 Task: Change the configuration of the table layout of the mark's project to slice by "Labels".
Action: Mouse pressed left at (90, 159)
Screenshot: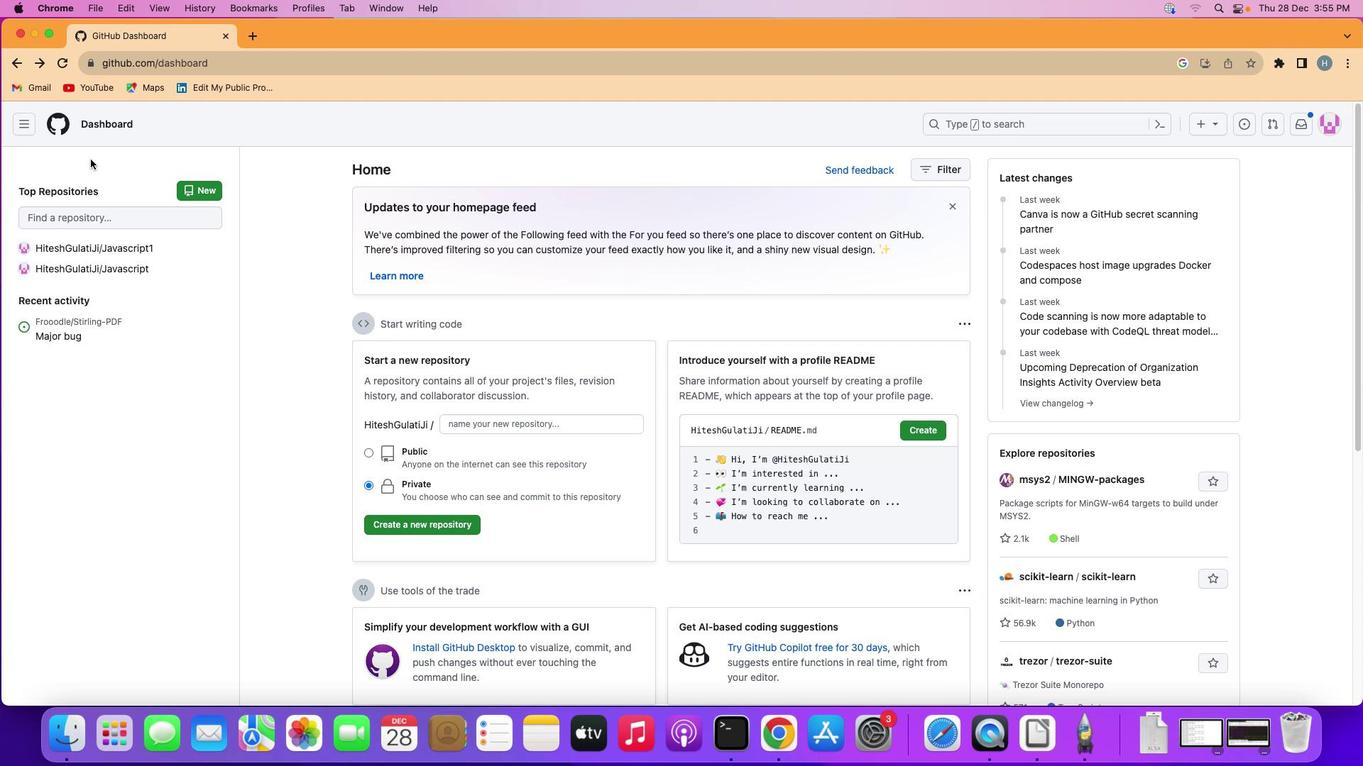 
Action: Mouse moved to (18, 120)
Screenshot: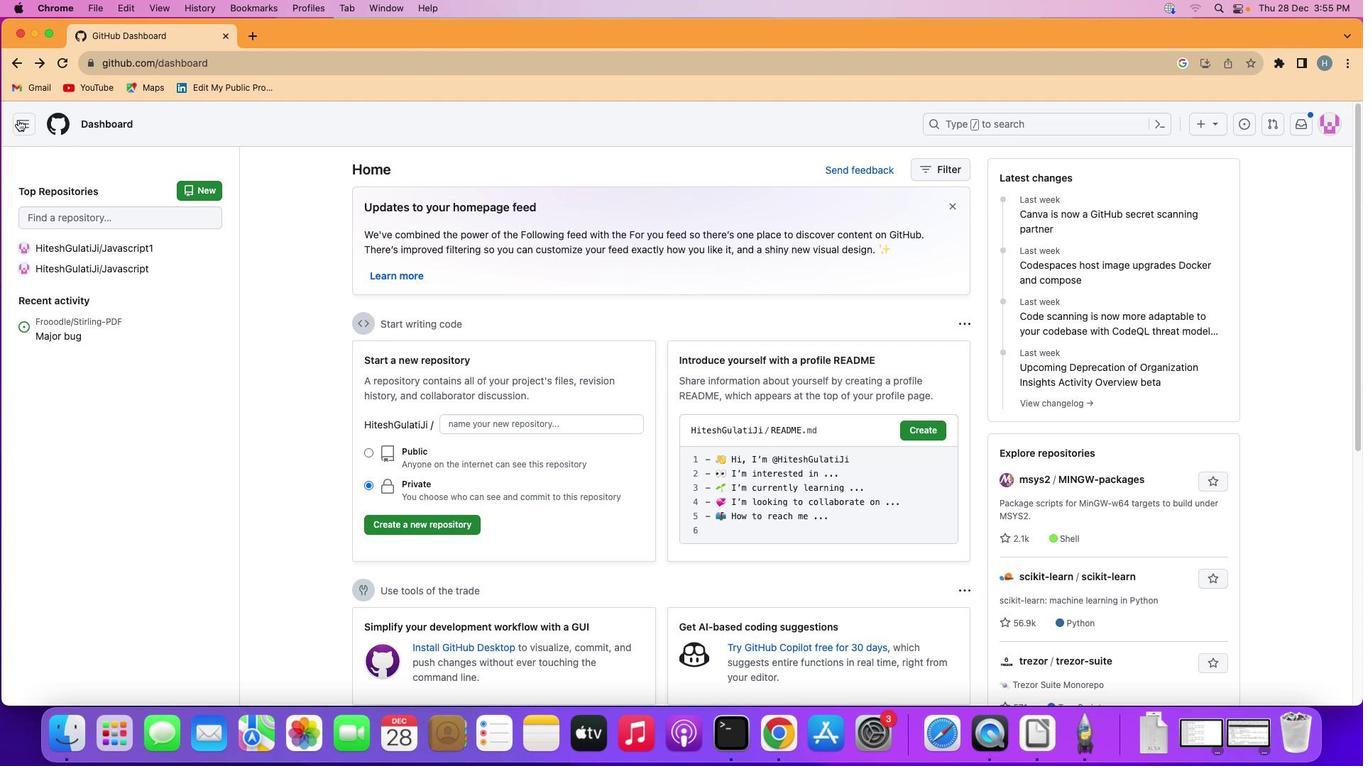 
Action: Mouse pressed left at (18, 120)
Screenshot: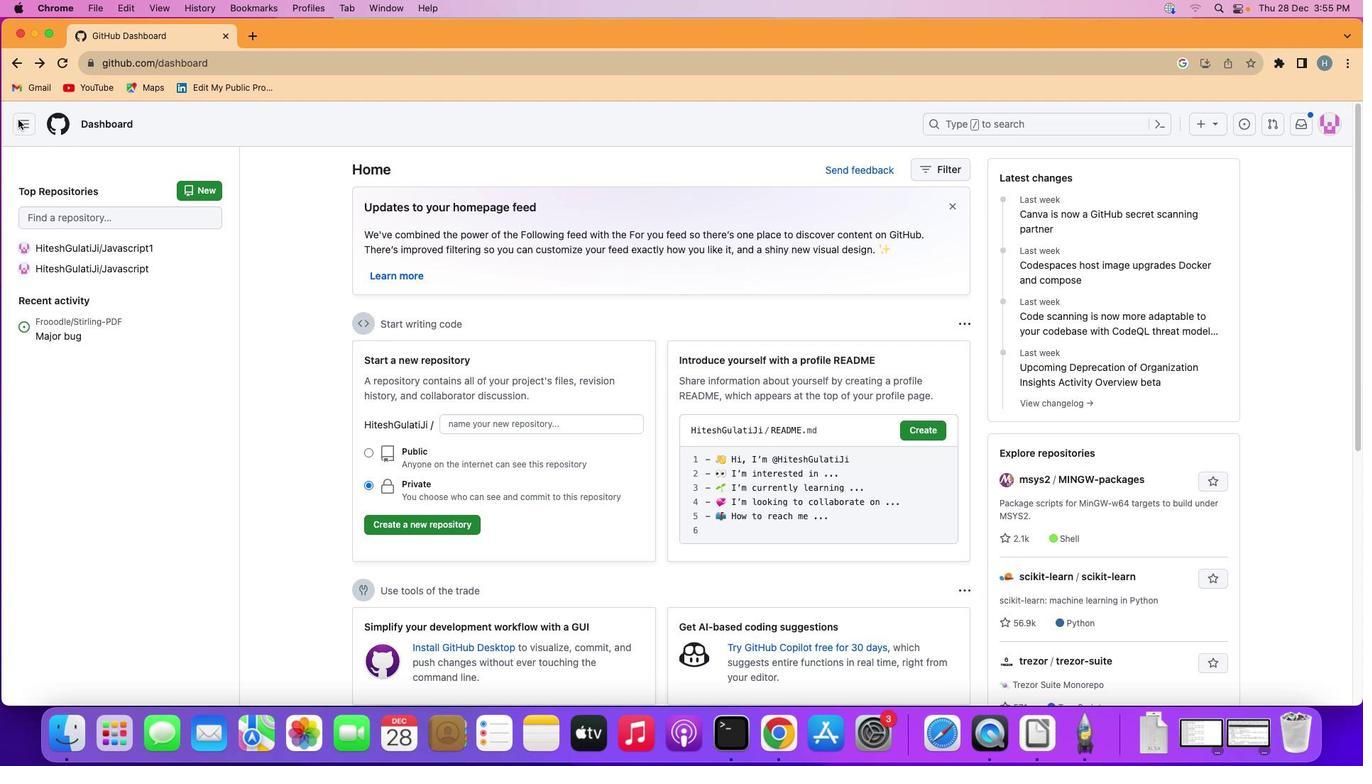 
Action: Mouse moved to (71, 215)
Screenshot: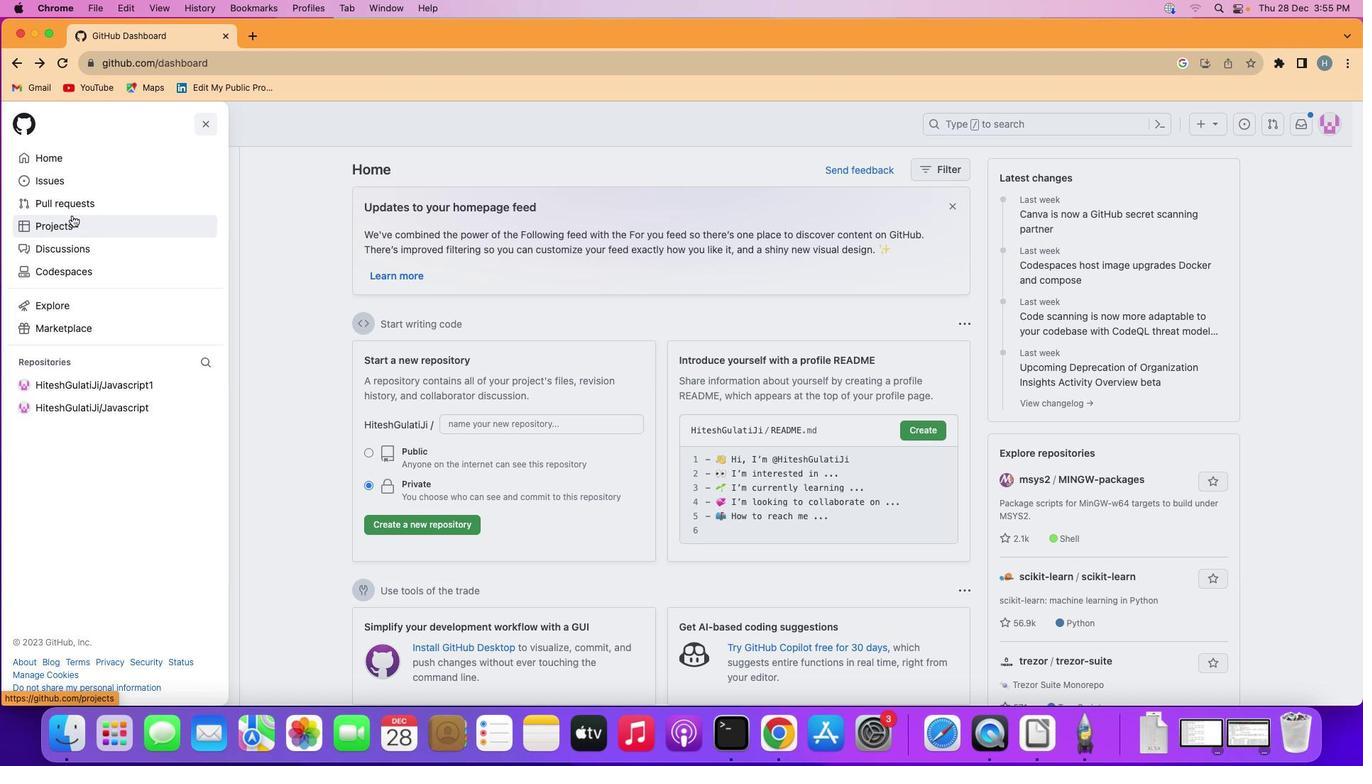 
Action: Mouse pressed left at (71, 215)
Screenshot: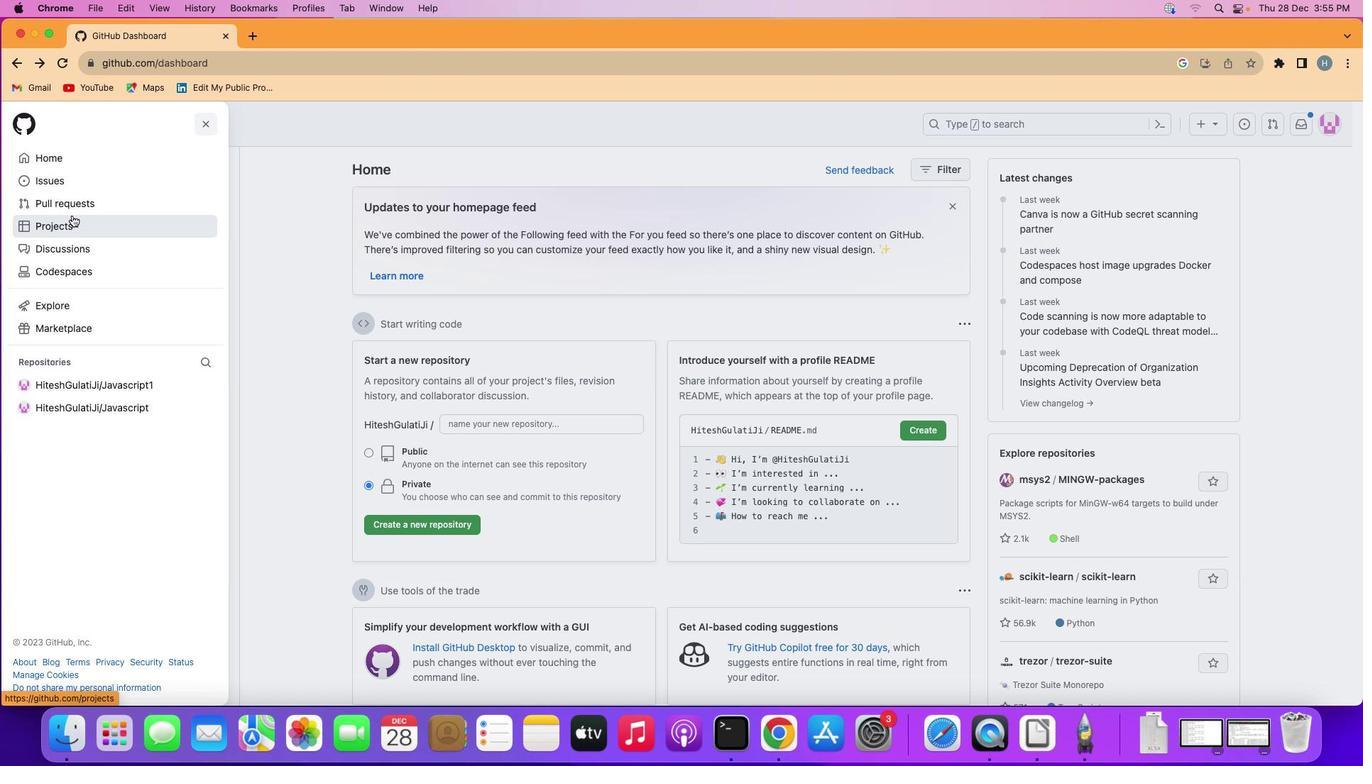
Action: Mouse moved to (532, 253)
Screenshot: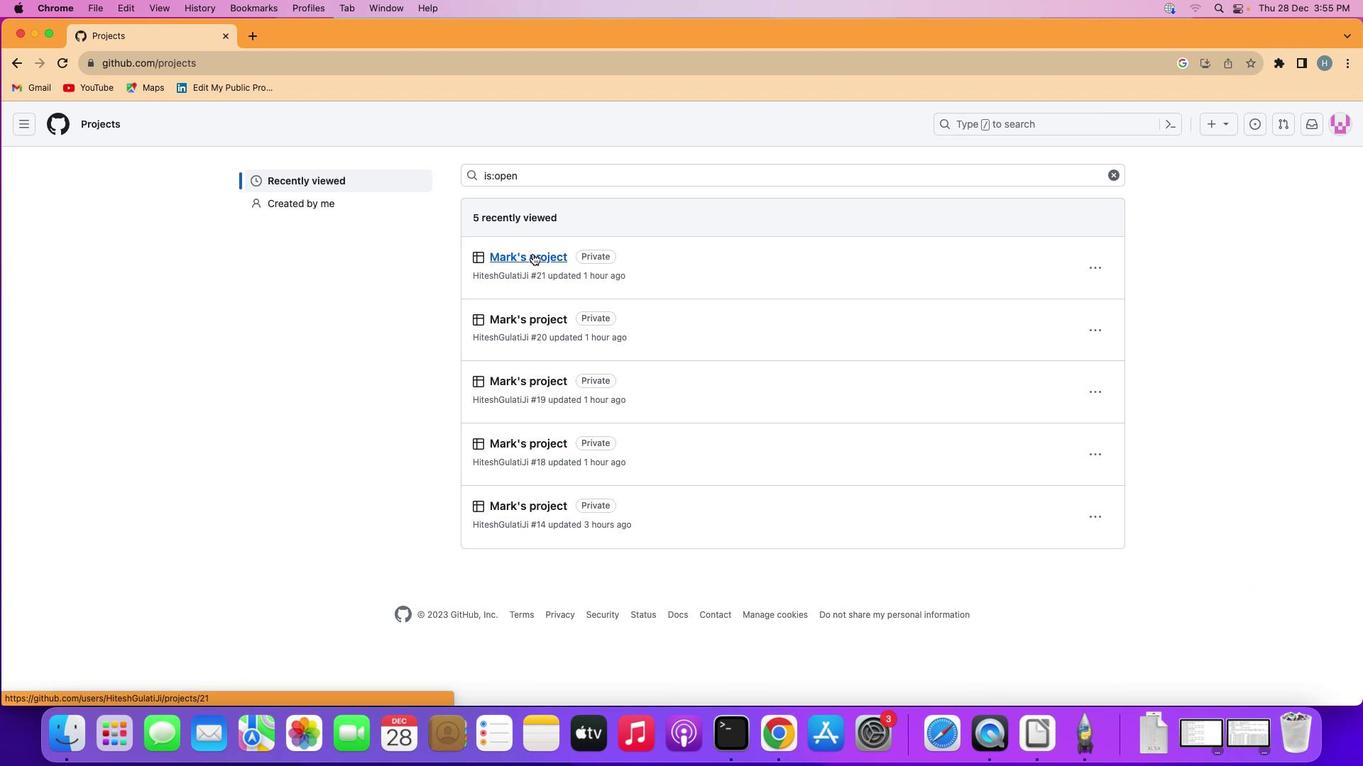 
Action: Mouse pressed left at (532, 253)
Screenshot: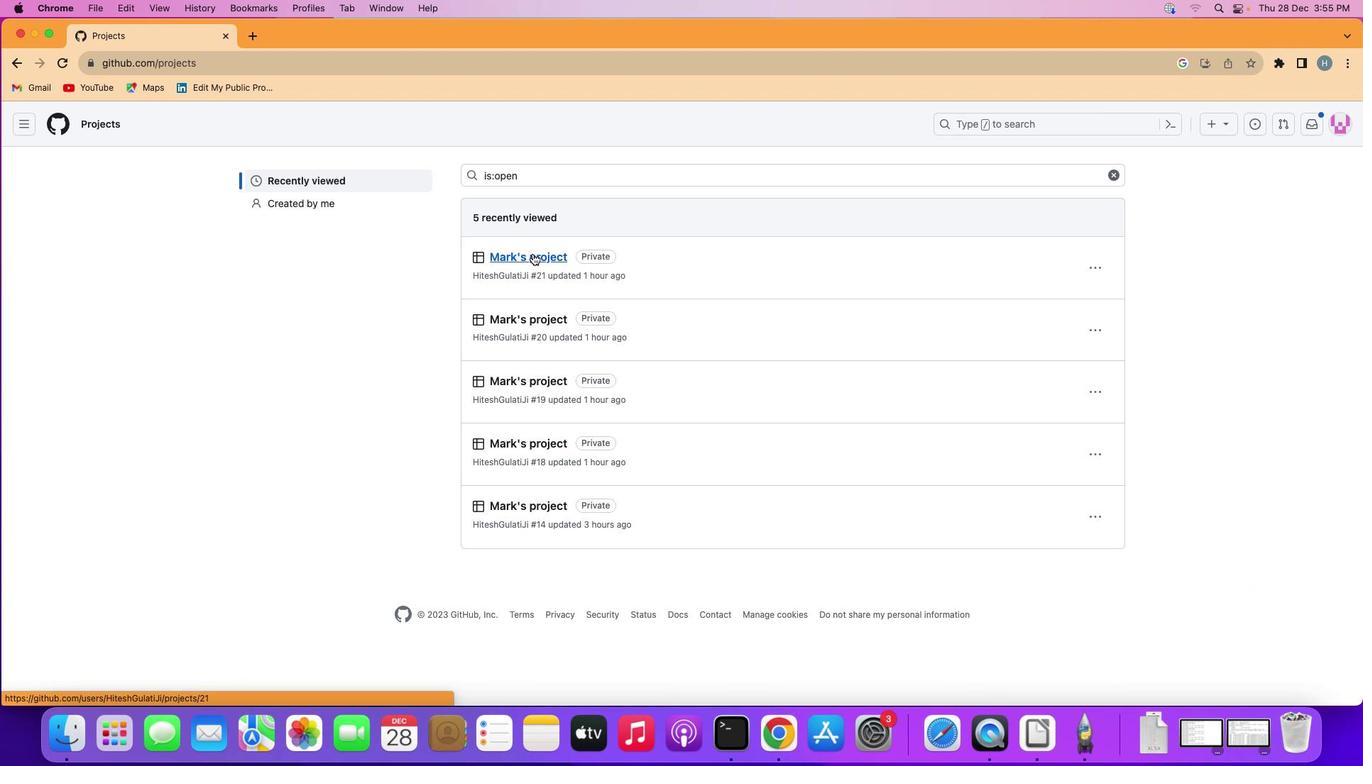 
Action: Mouse moved to (99, 192)
Screenshot: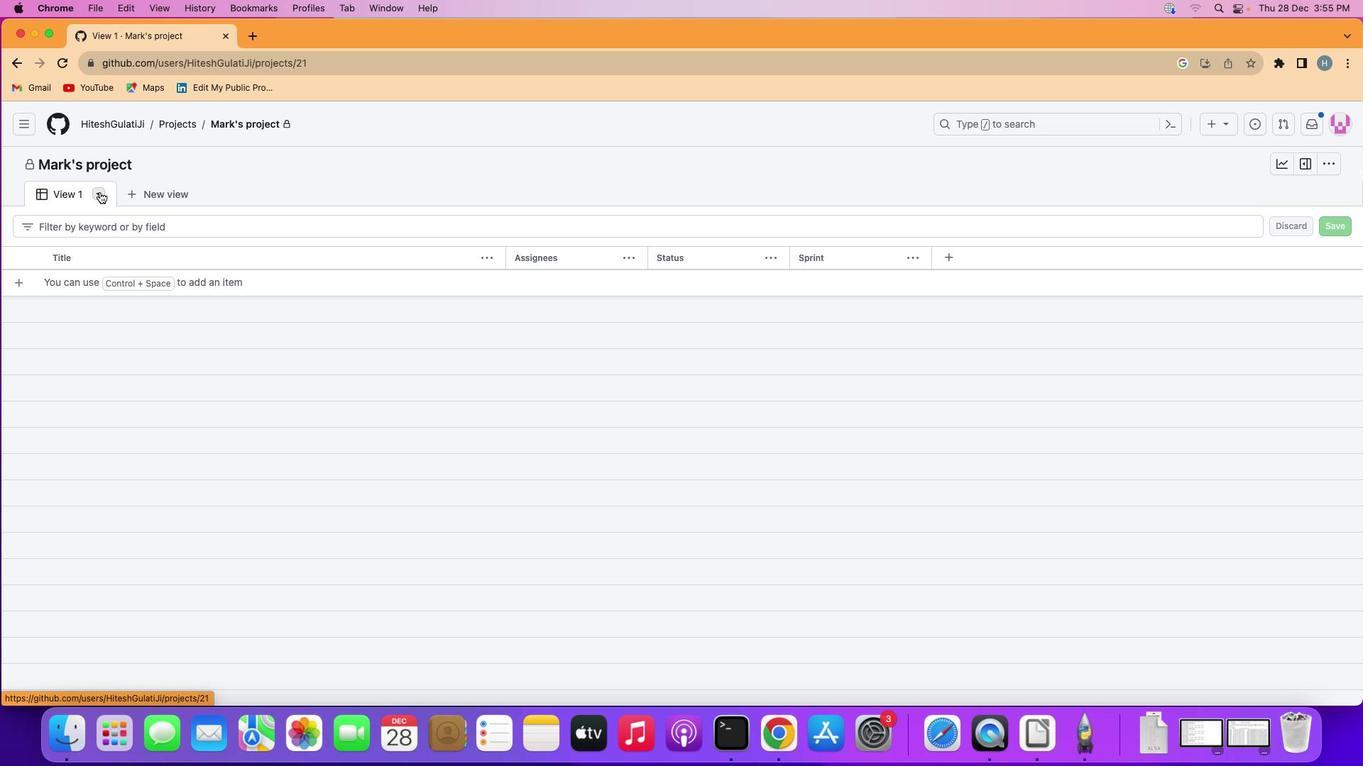 
Action: Mouse pressed left at (99, 192)
Screenshot: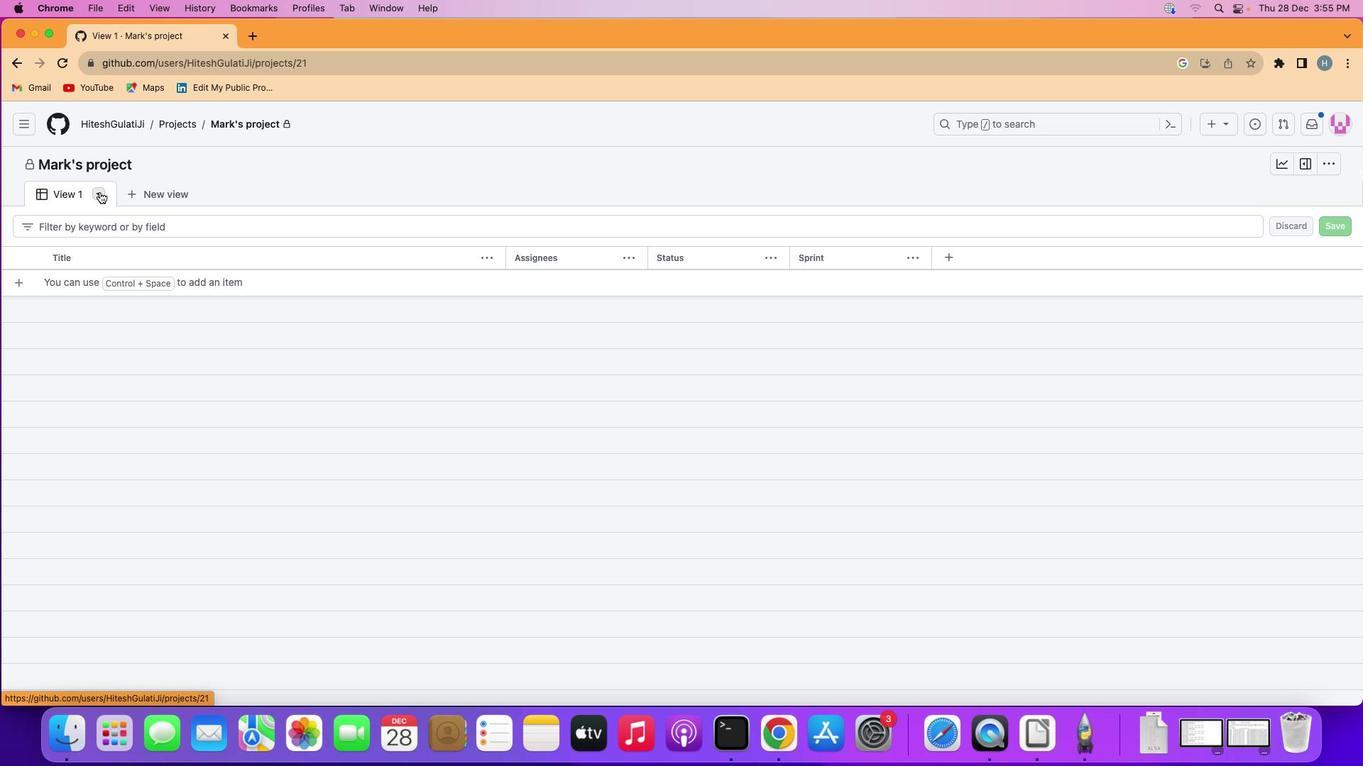 
Action: Mouse moved to (149, 359)
Screenshot: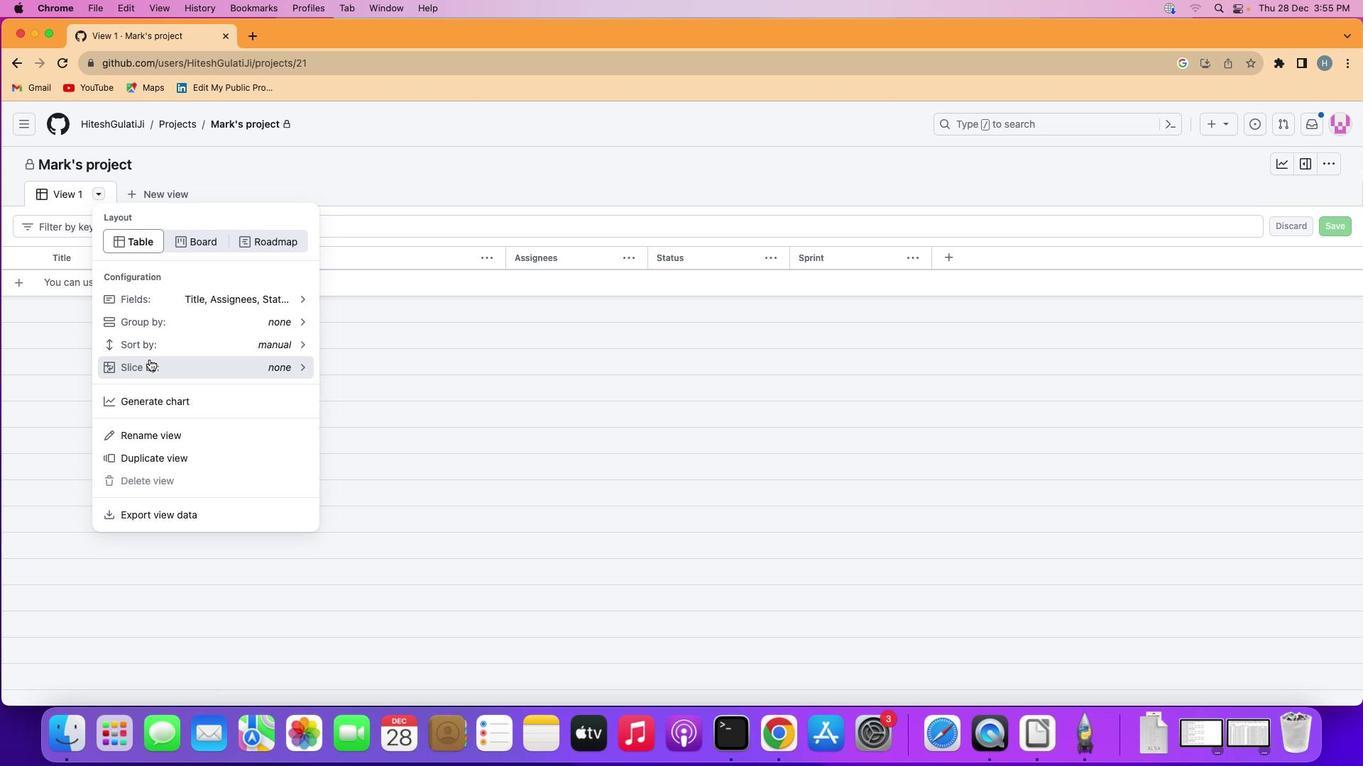 
Action: Mouse pressed left at (149, 359)
Screenshot: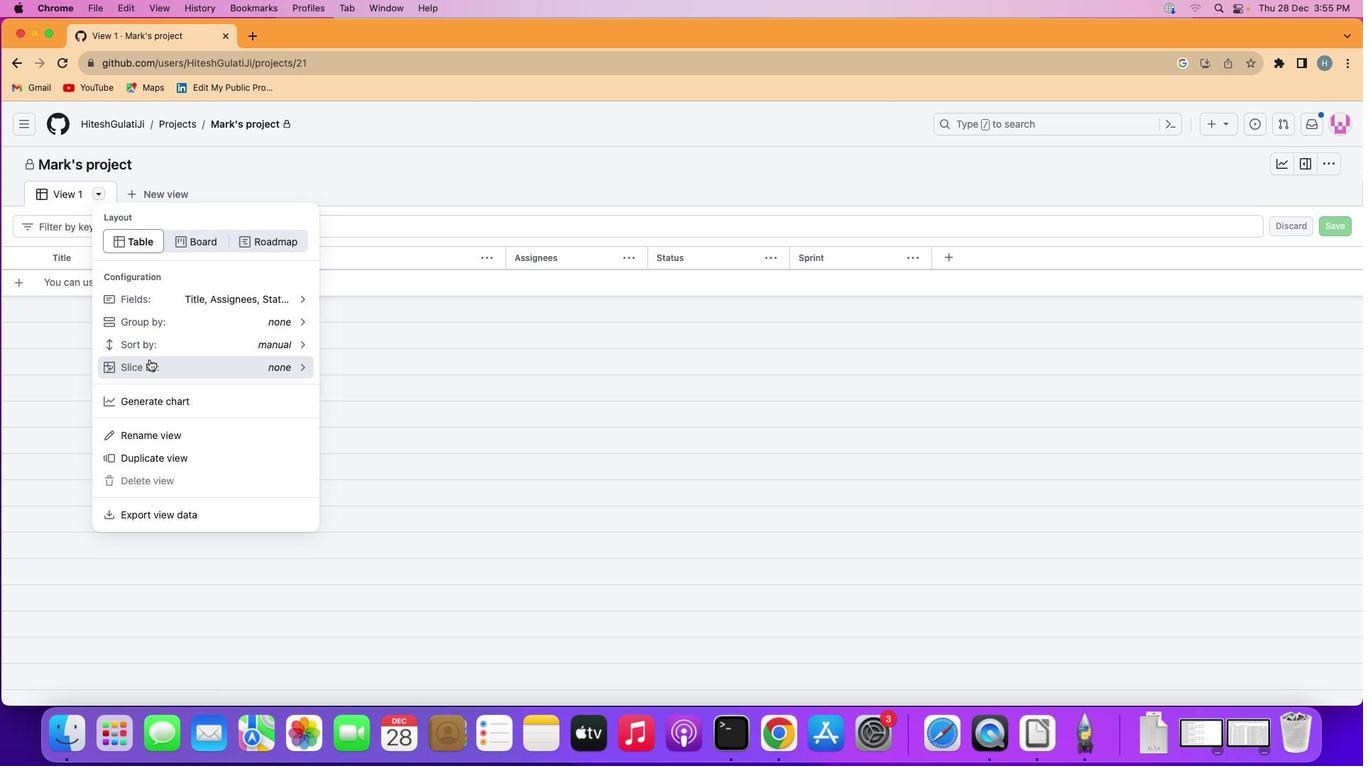 
Action: Mouse moved to (173, 291)
Screenshot: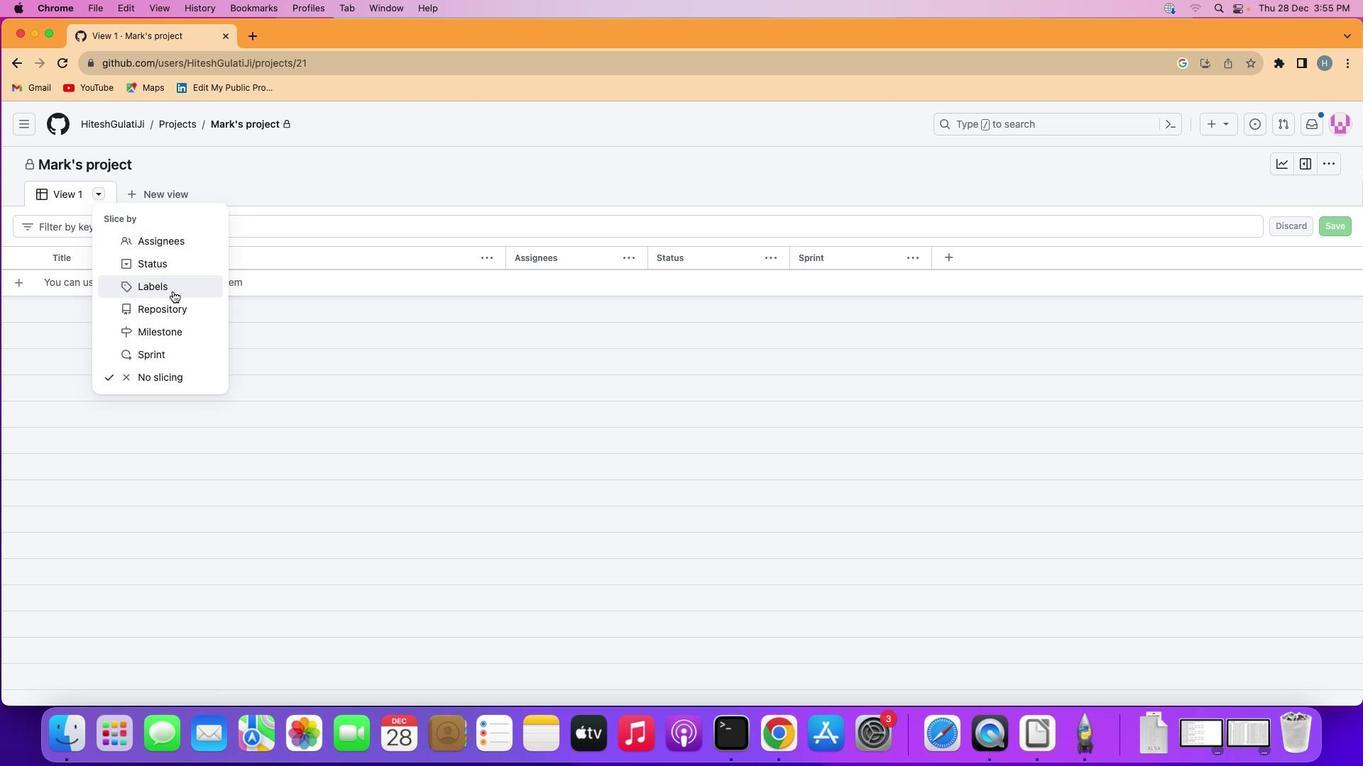 
Action: Mouse pressed left at (173, 291)
Screenshot: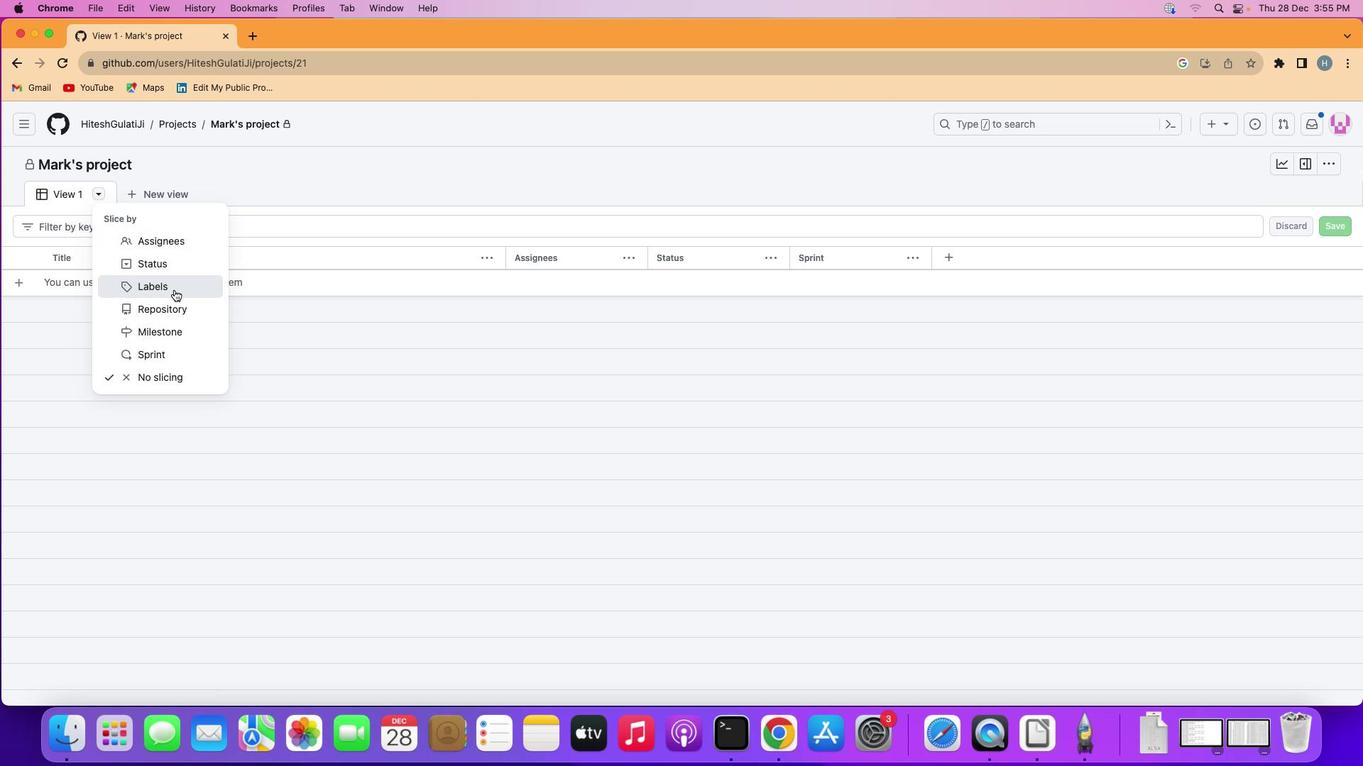 
Action: Mouse moved to (323, 335)
Screenshot: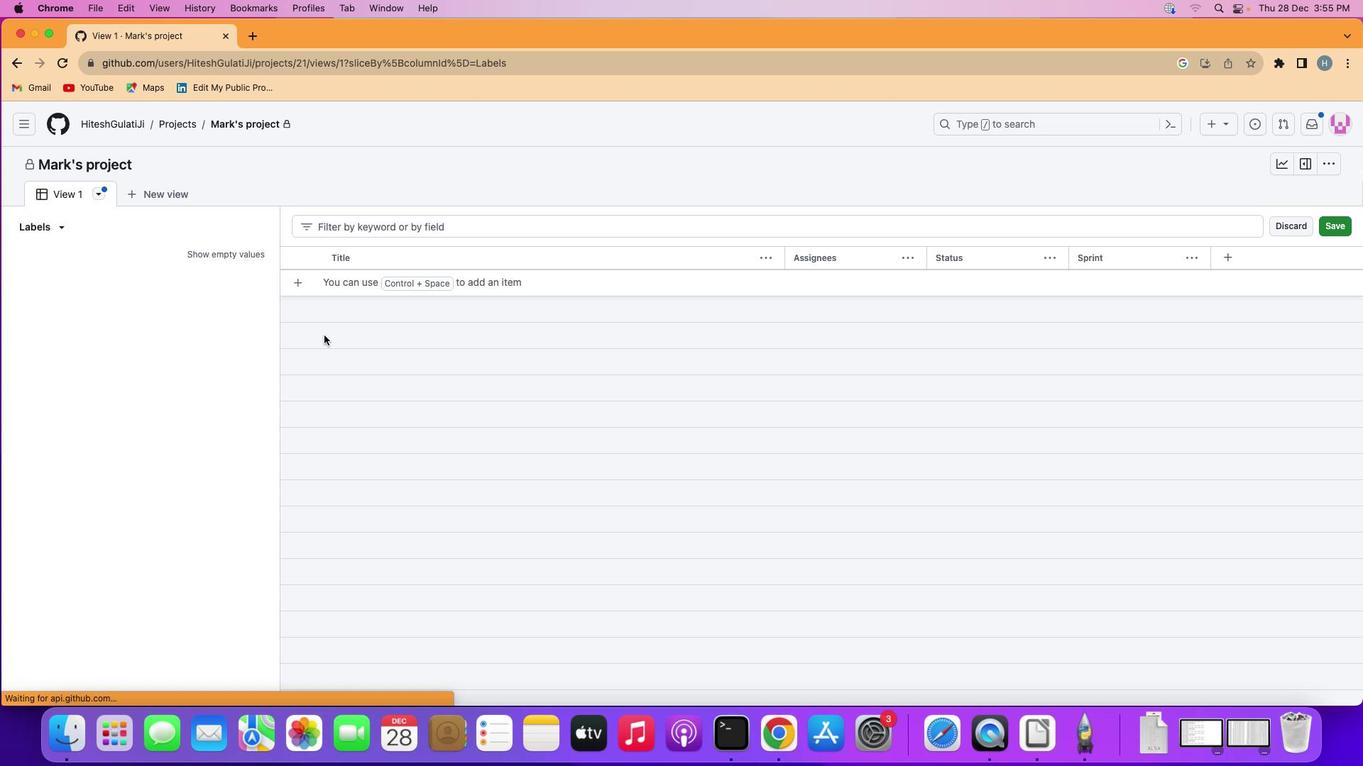 
